 Task: Look for products from Essentia only.
Action: Mouse moved to (21, 104)
Screenshot: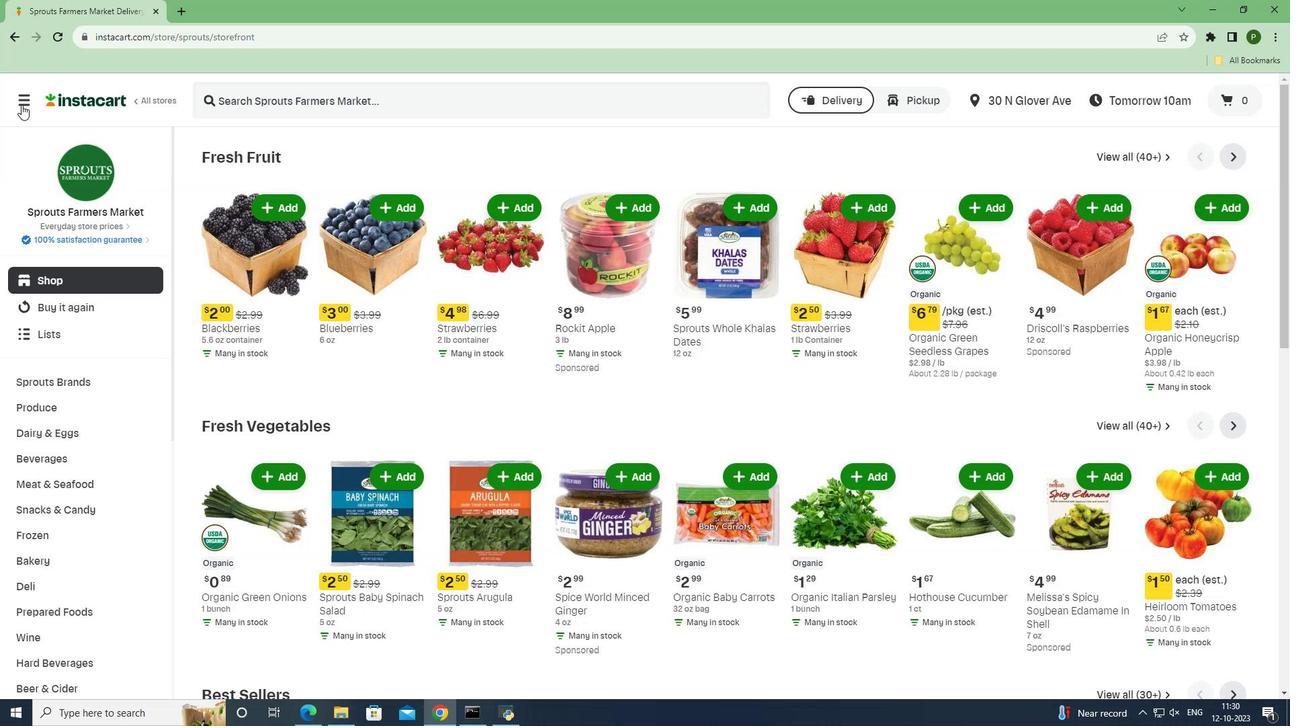 
Action: Mouse pressed left at (21, 104)
Screenshot: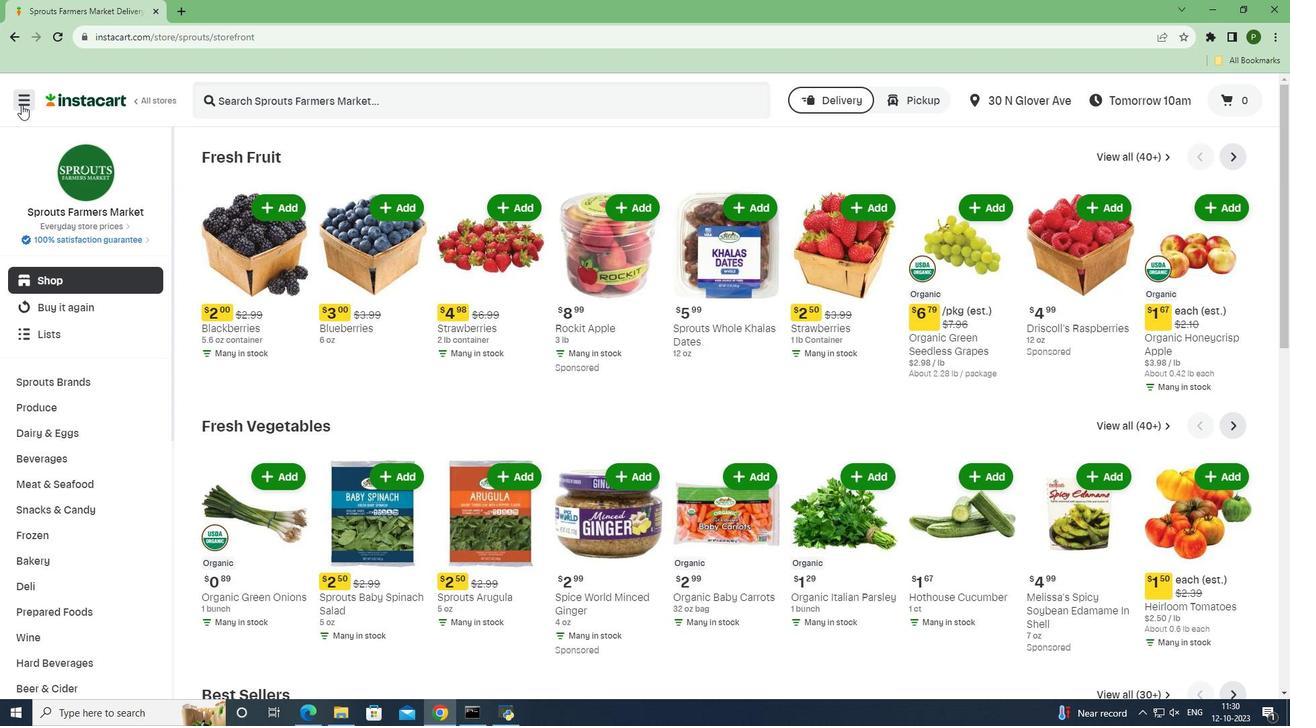 
Action: Mouse moved to (51, 353)
Screenshot: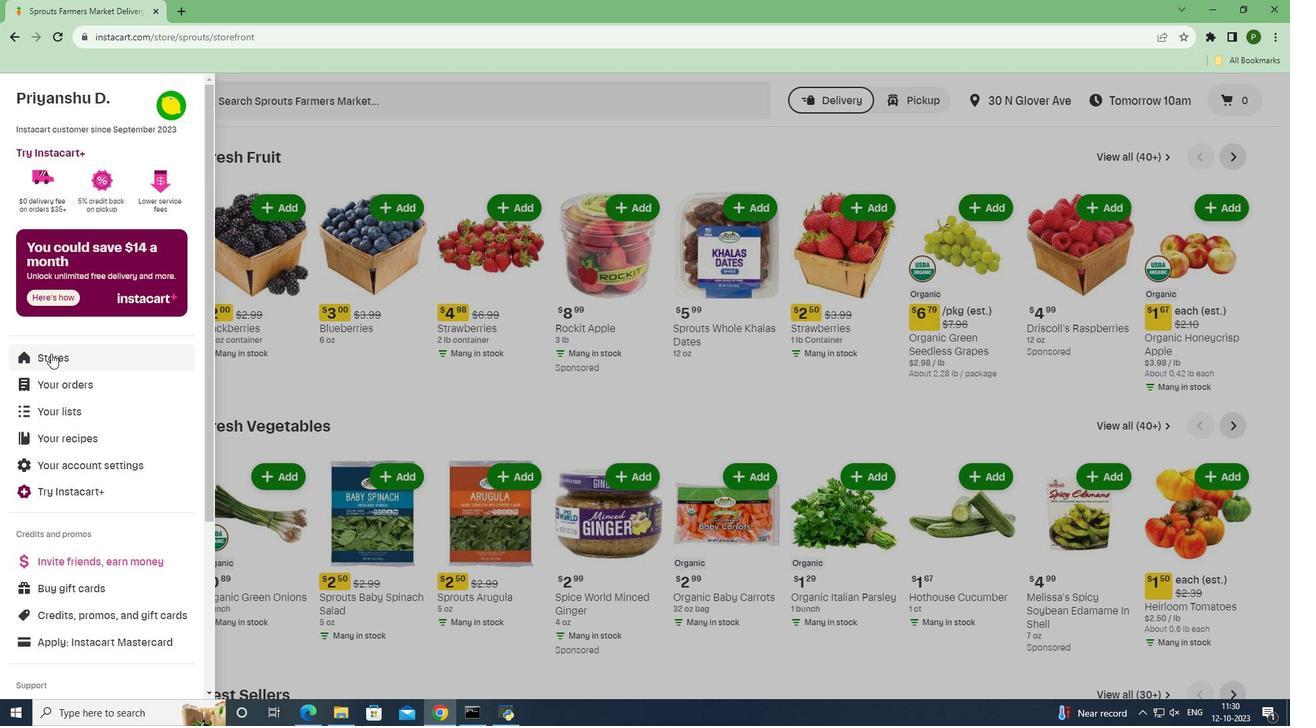 
Action: Mouse pressed left at (51, 353)
Screenshot: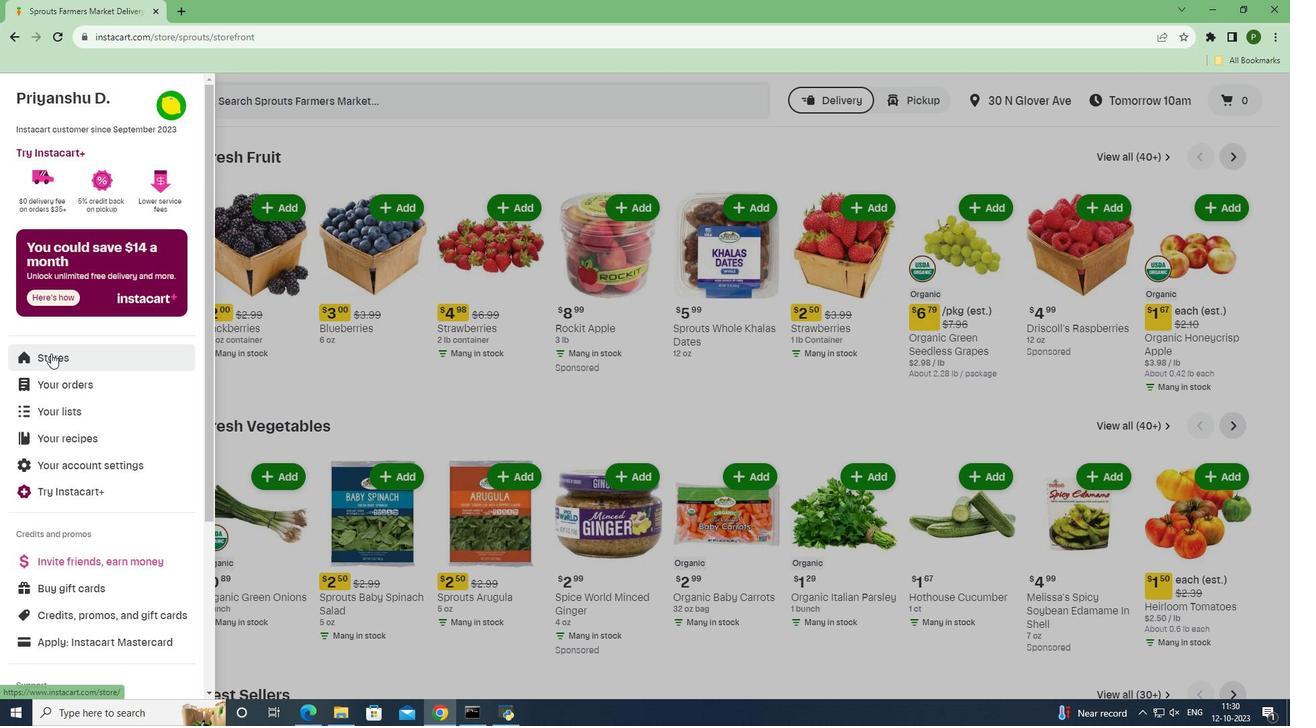 
Action: Mouse moved to (288, 153)
Screenshot: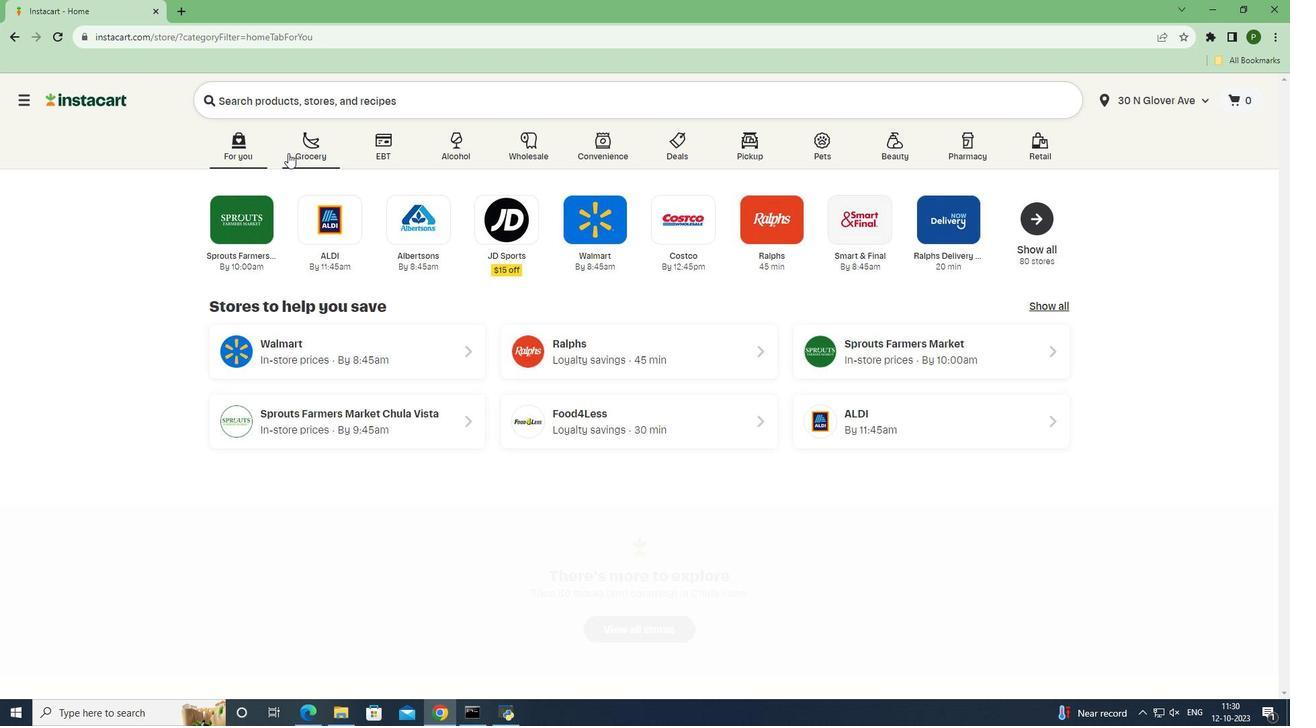 
Action: Mouse pressed left at (288, 153)
Screenshot: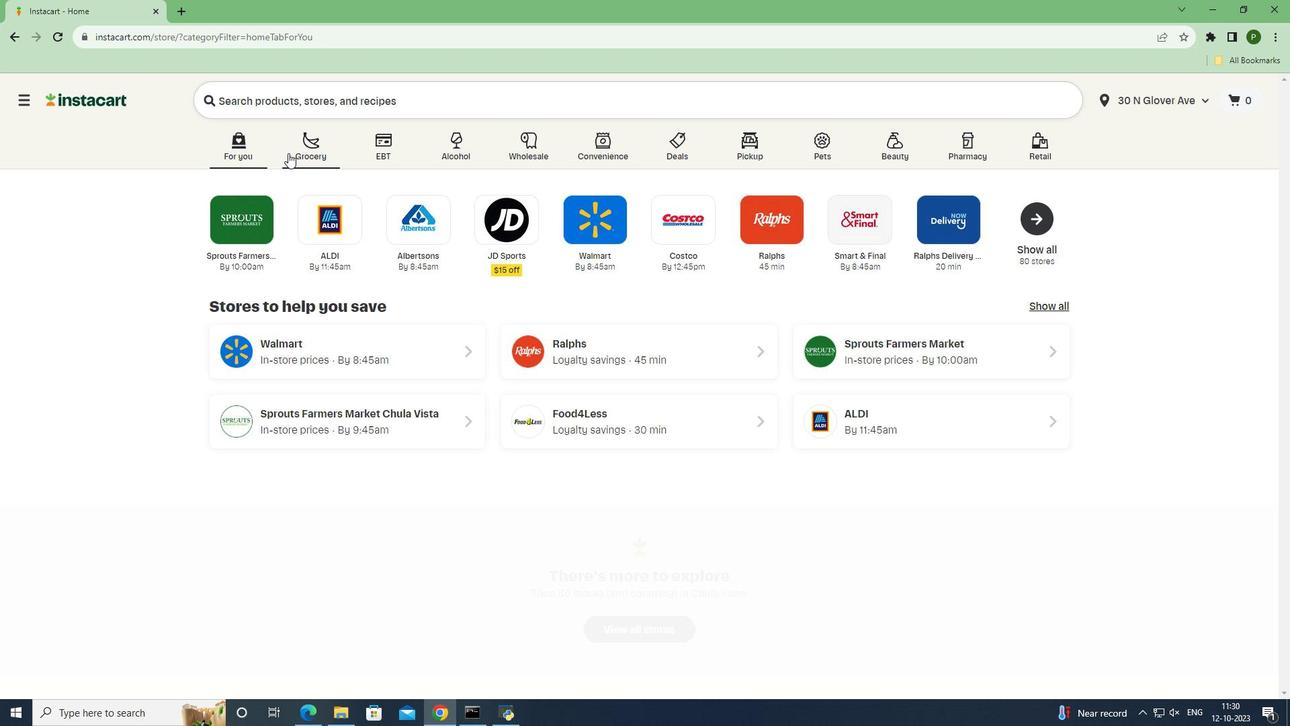 
Action: Mouse moved to (517, 311)
Screenshot: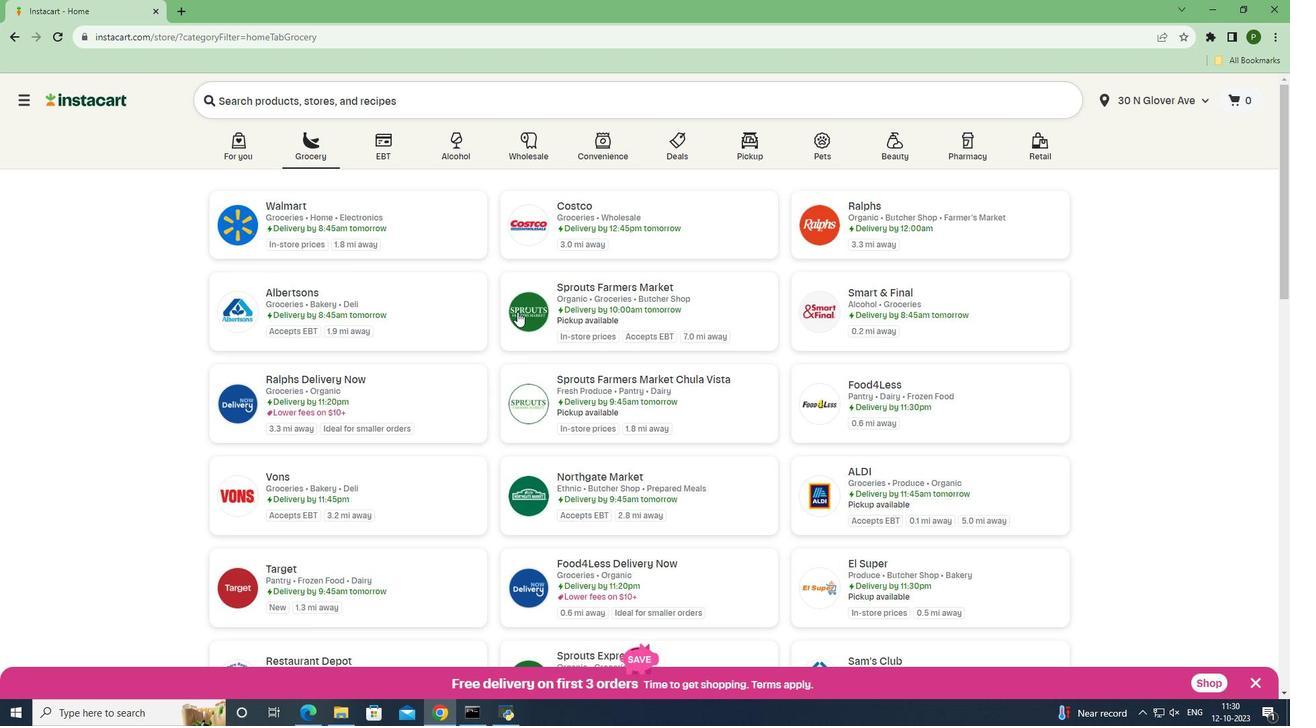 
Action: Mouse pressed left at (517, 311)
Screenshot: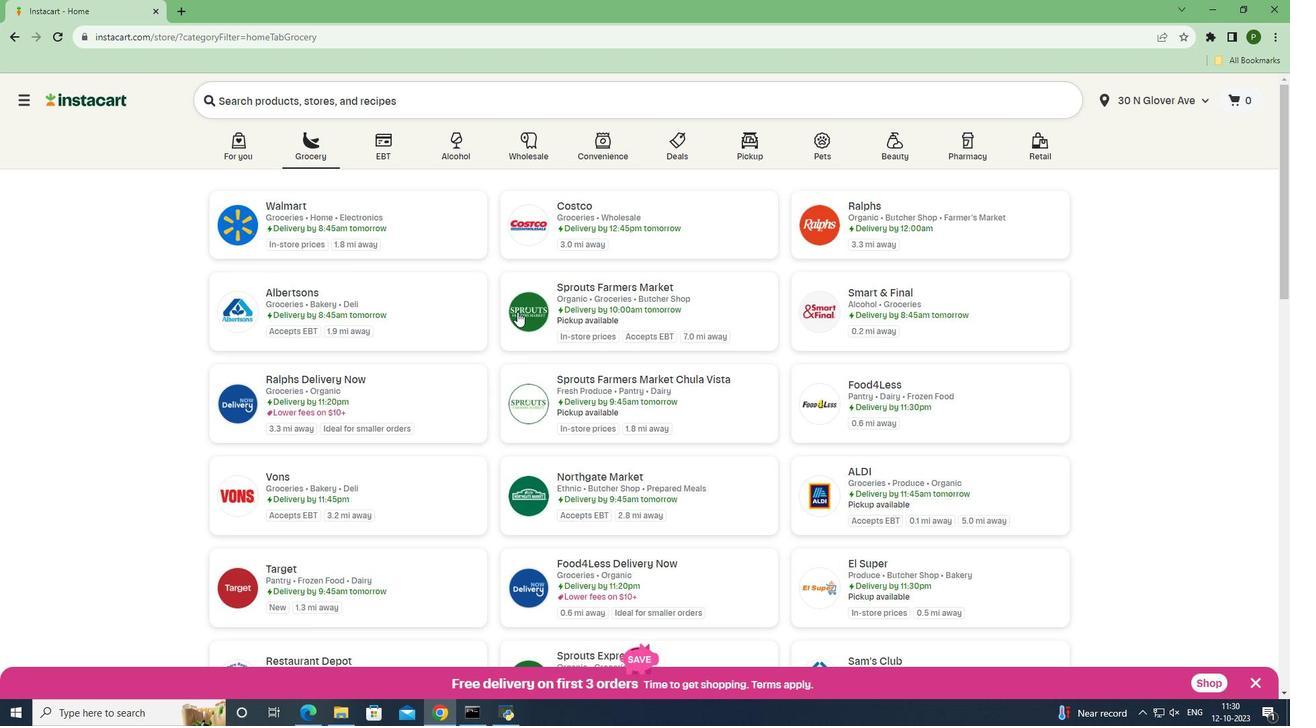 
Action: Mouse moved to (82, 461)
Screenshot: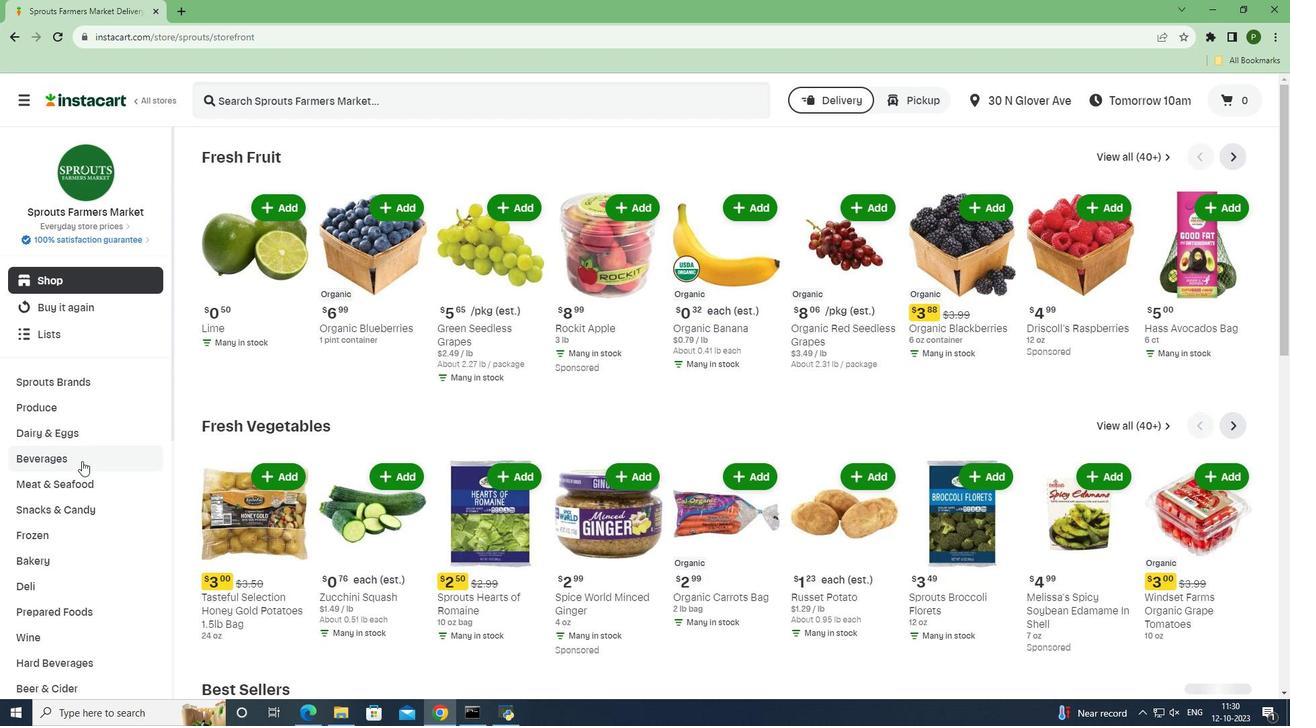
Action: Mouse pressed left at (82, 461)
Screenshot: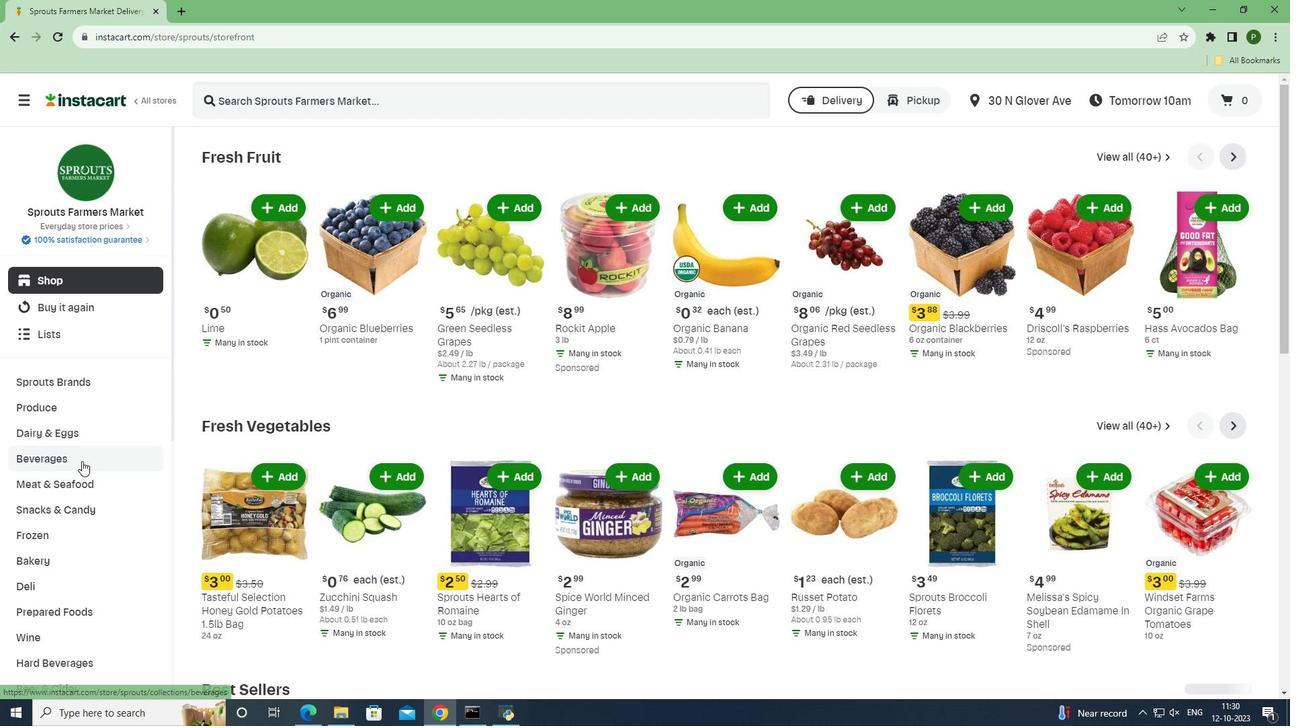 
Action: Mouse moved to (564, 194)
Screenshot: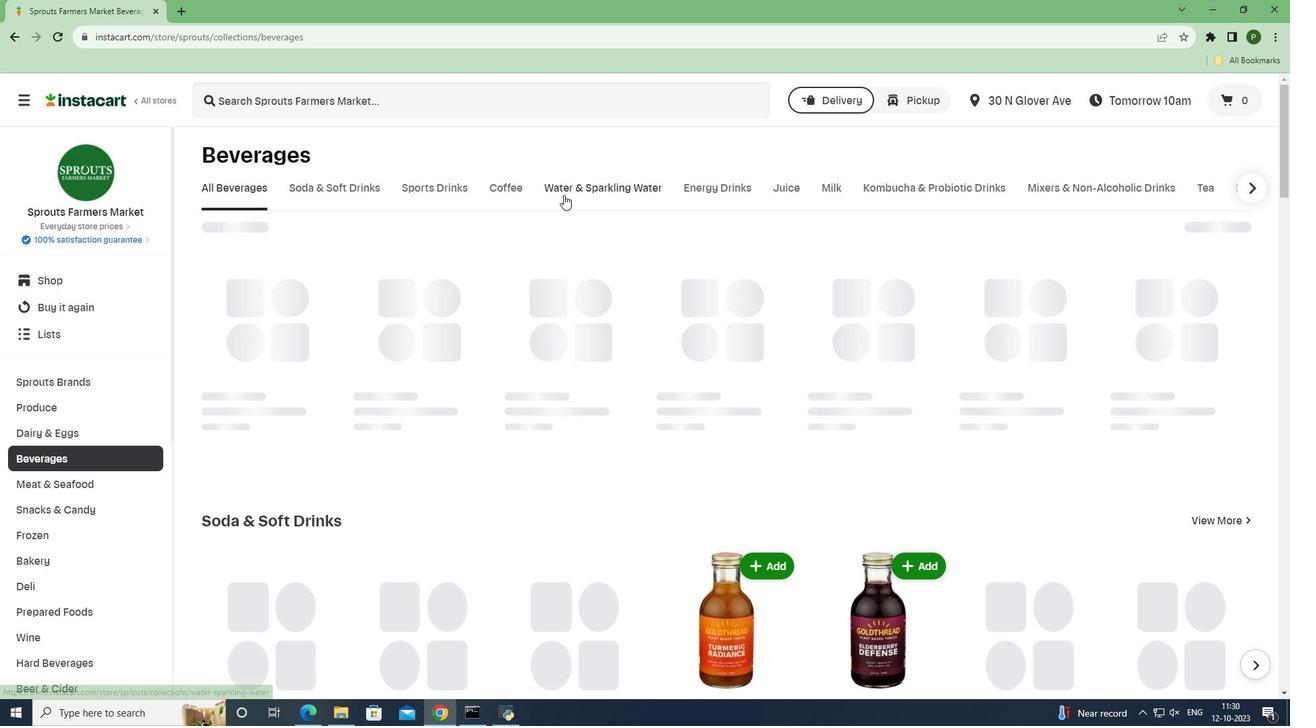 
Action: Mouse pressed left at (564, 194)
Screenshot: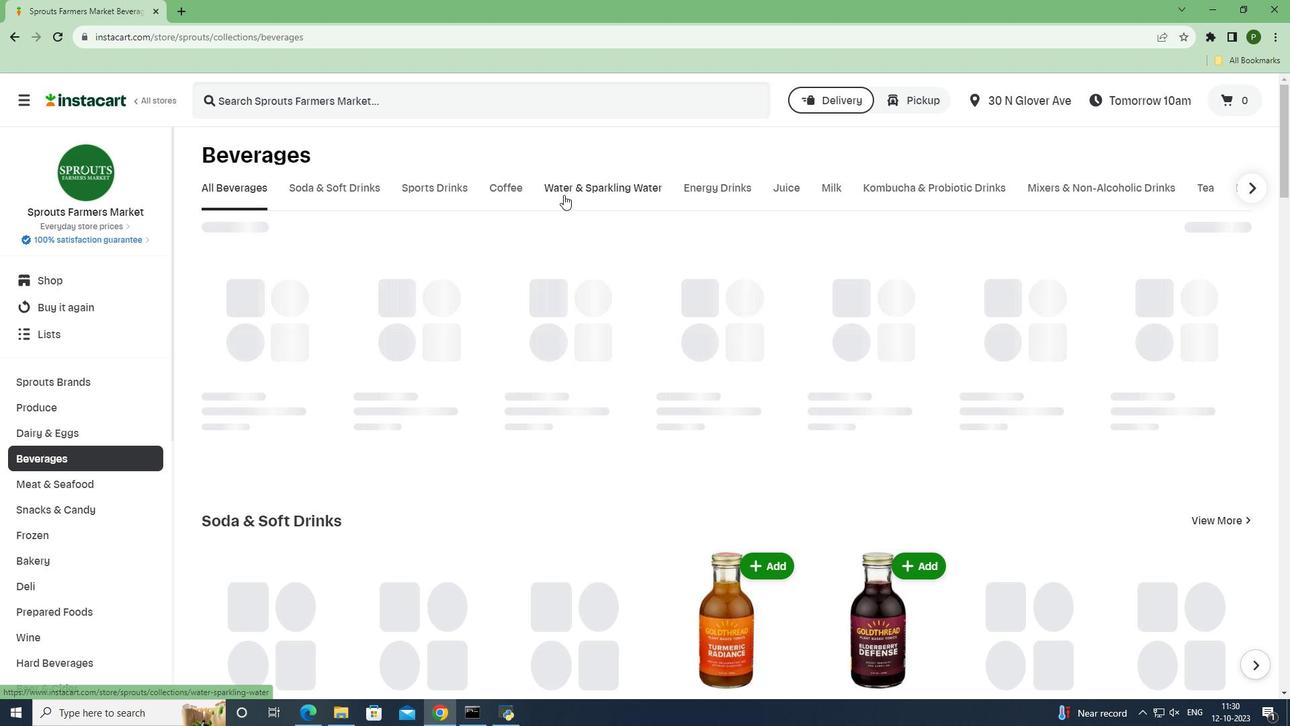 
Action: Mouse moved to (369, 297)
Screenshot: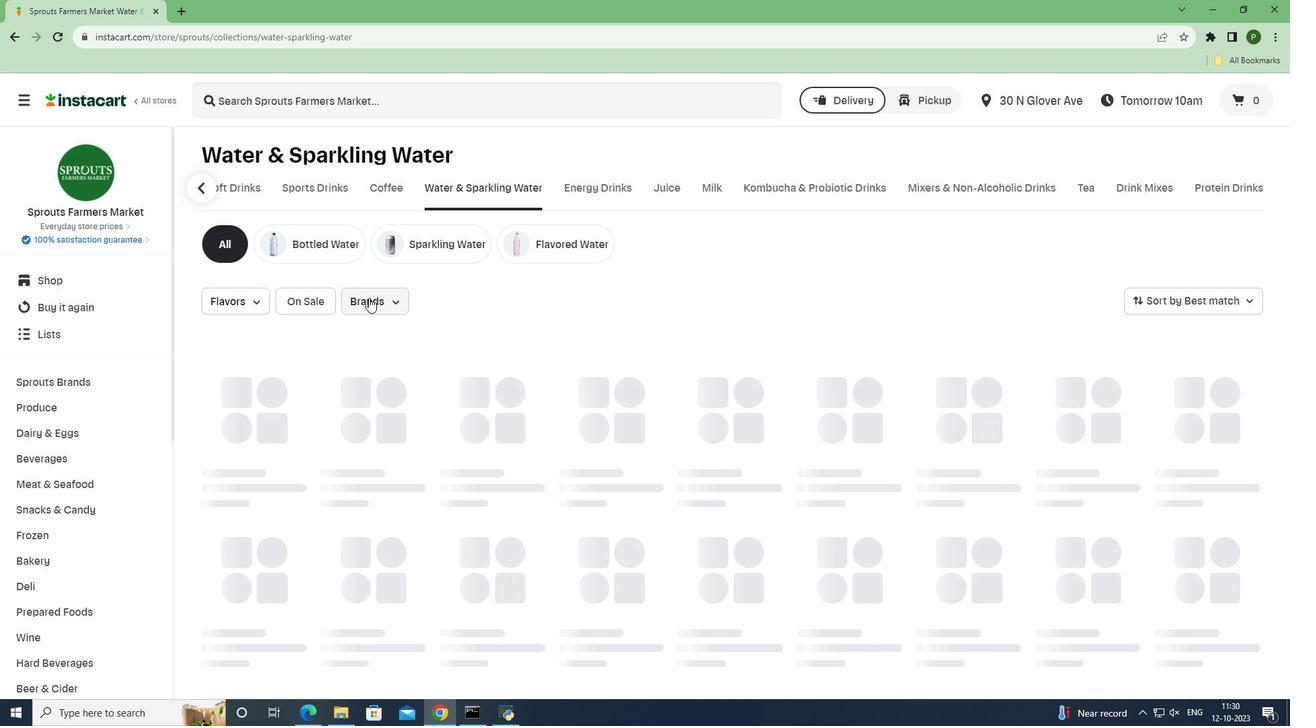 
Action: Mouse pressed left at (369, 297)
Screenshot: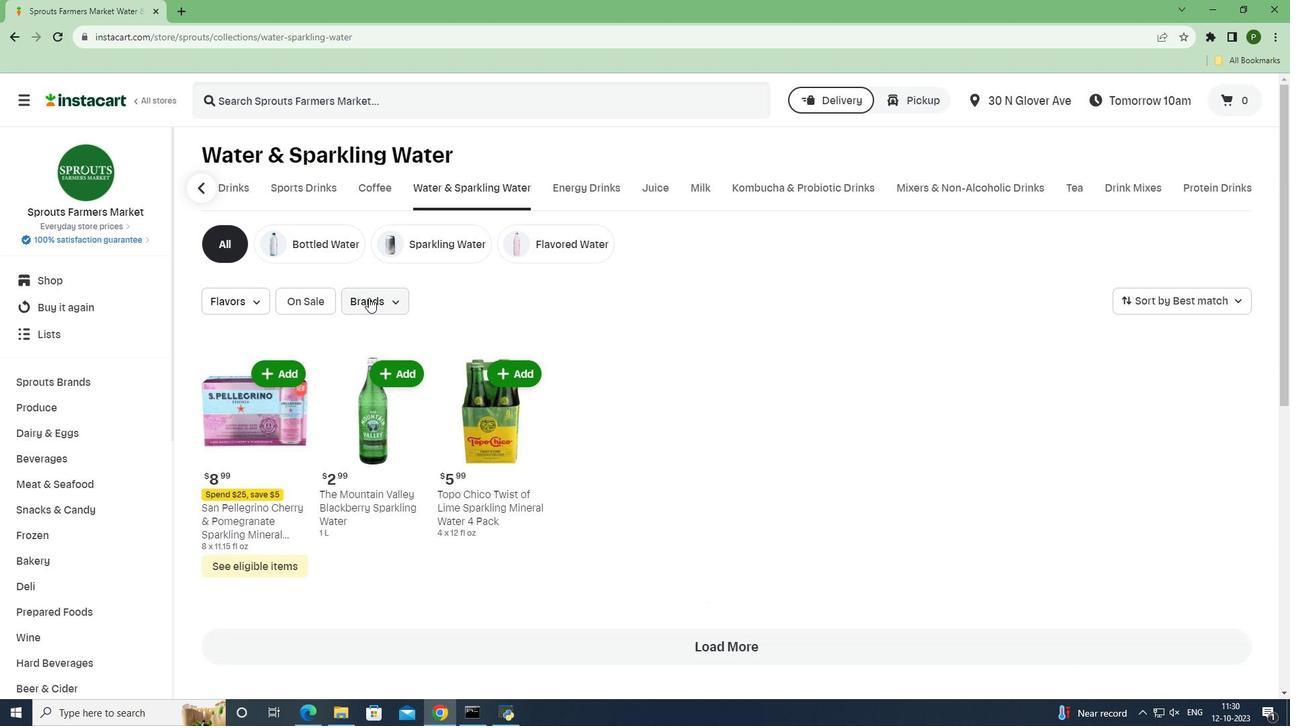 
Action: Mouse moved to (419, 431)
Screenshot: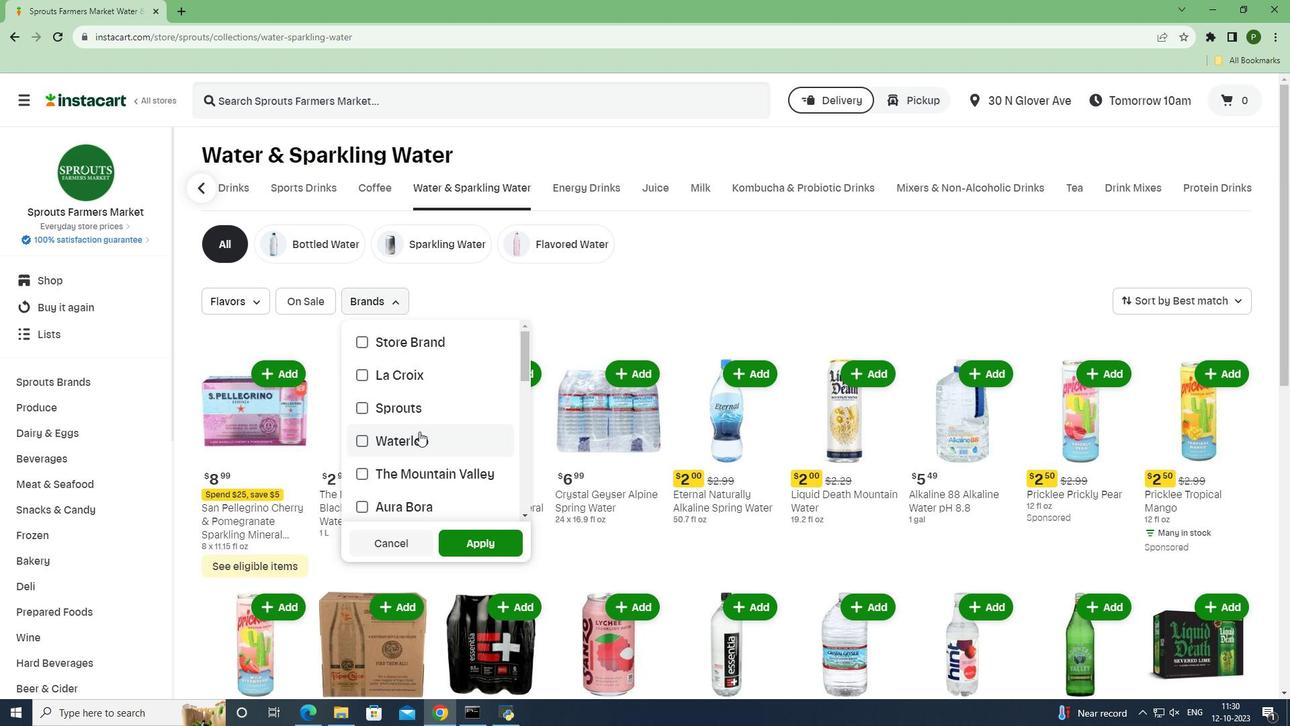 
Action: Mouse scrolled (419, 430) with delta (0, 0)
Screenshot: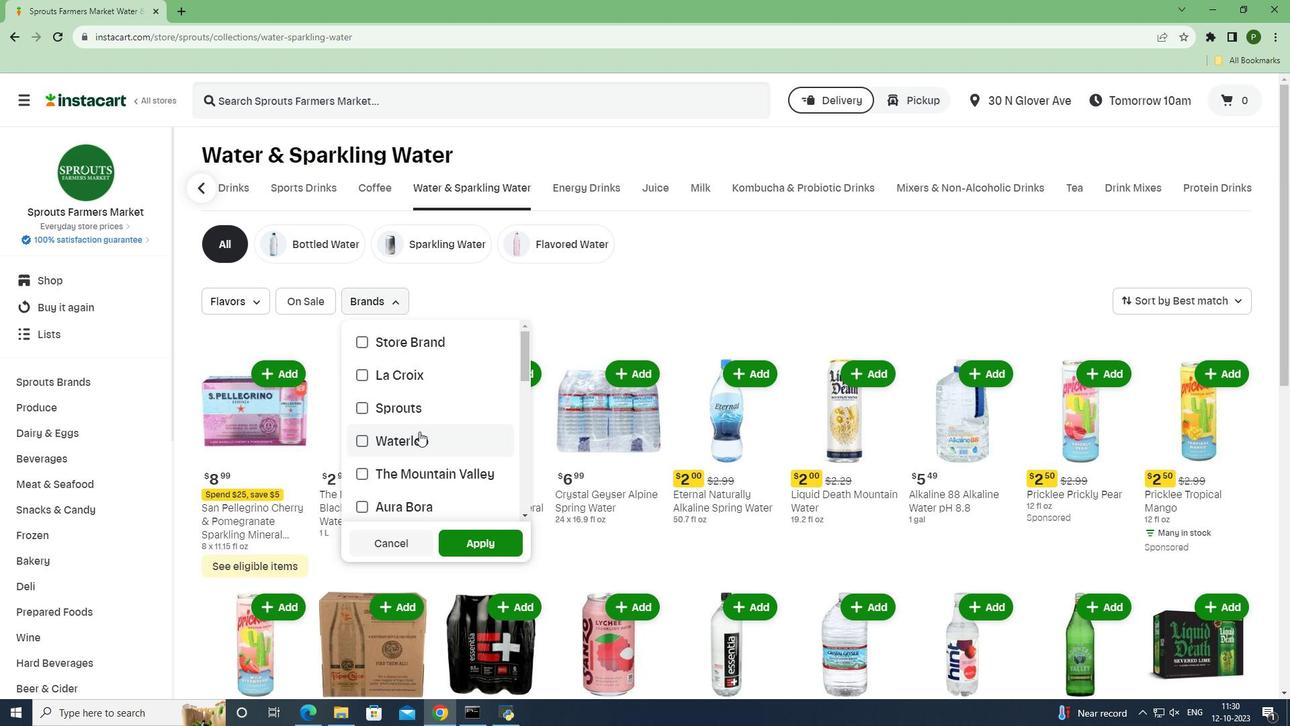 
Action: Mouse moved to (418, 431)
Screenshot: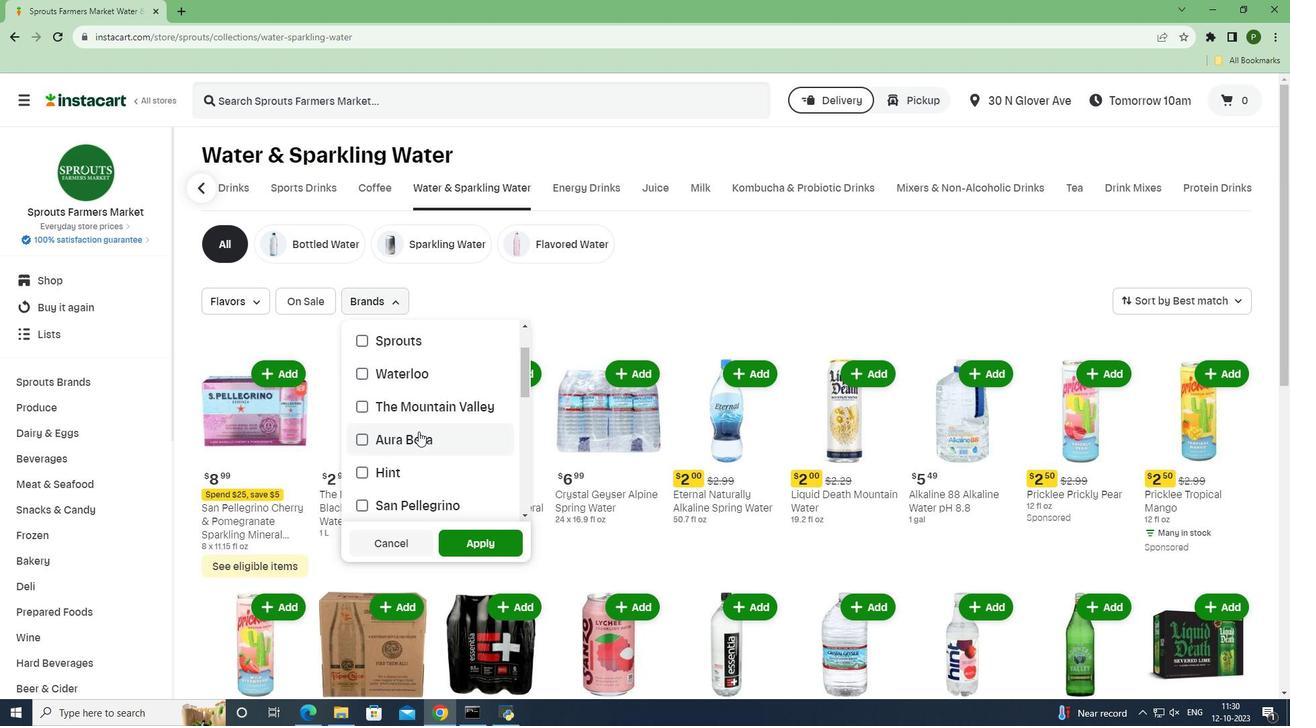 
Action: Mouse scrolled (418, 430) with delta (0, 0)
Screenshot: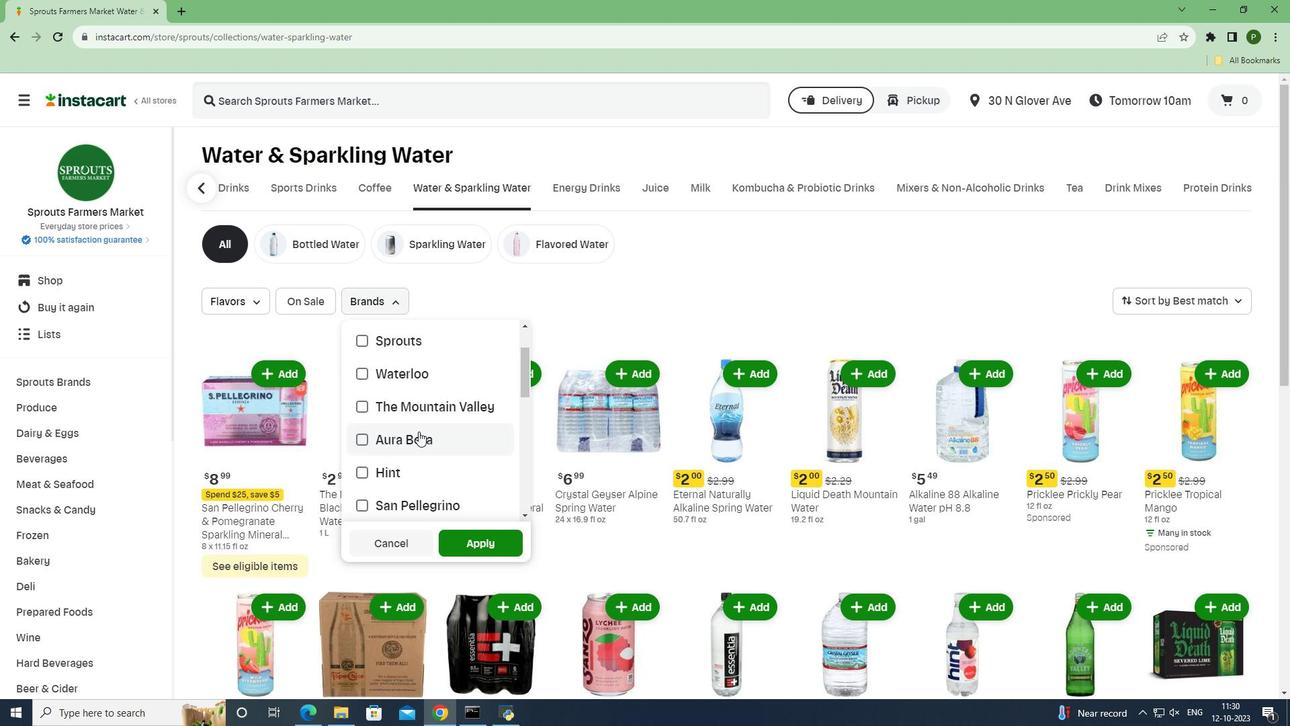
Action: Mouse moved to (416, 431)
Screenshot: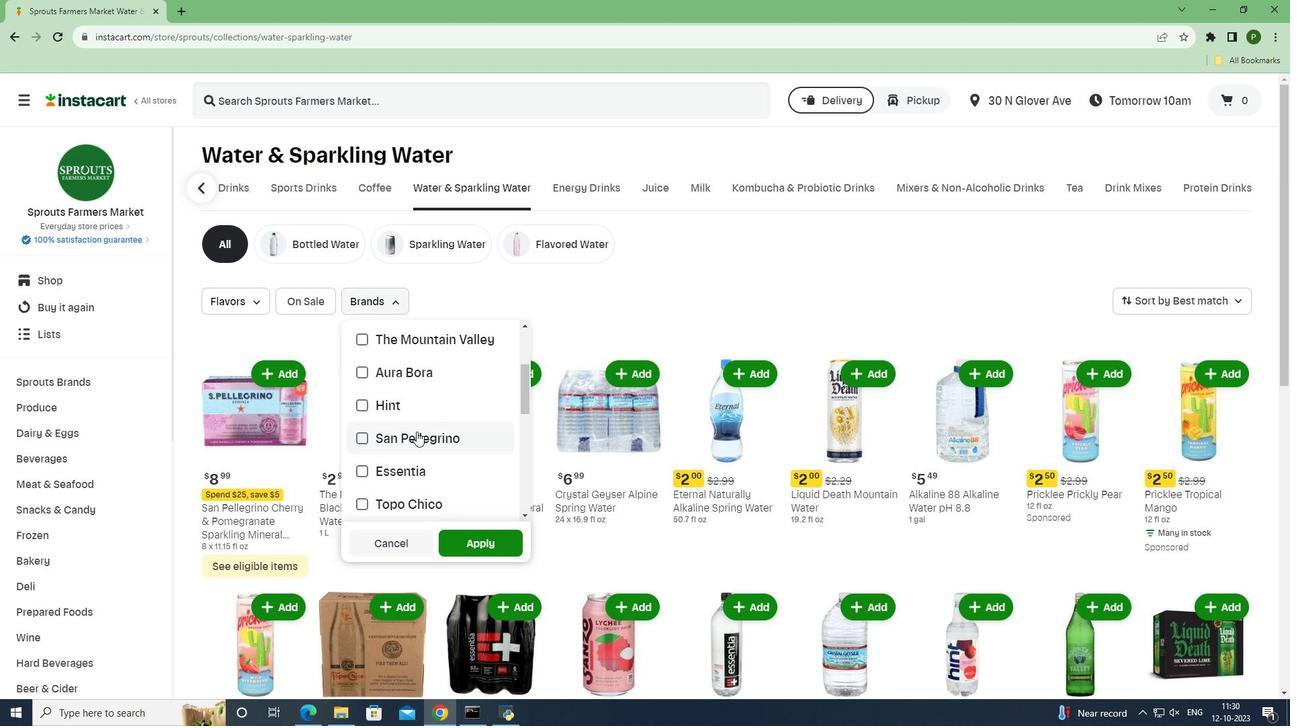 
Action: Mouse scrolled (416, 430) with delta (0, 0)
Screenshot: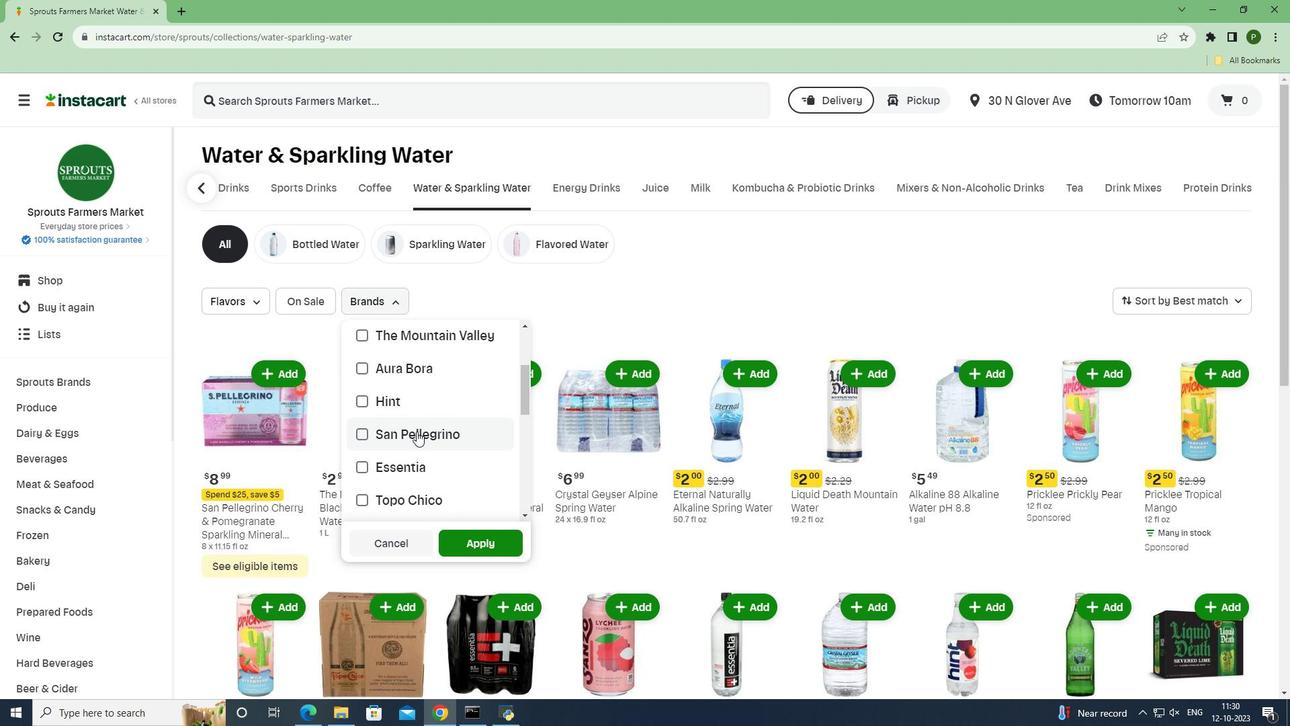 
Action: Mouse moved to (407, 405)
Screenshot: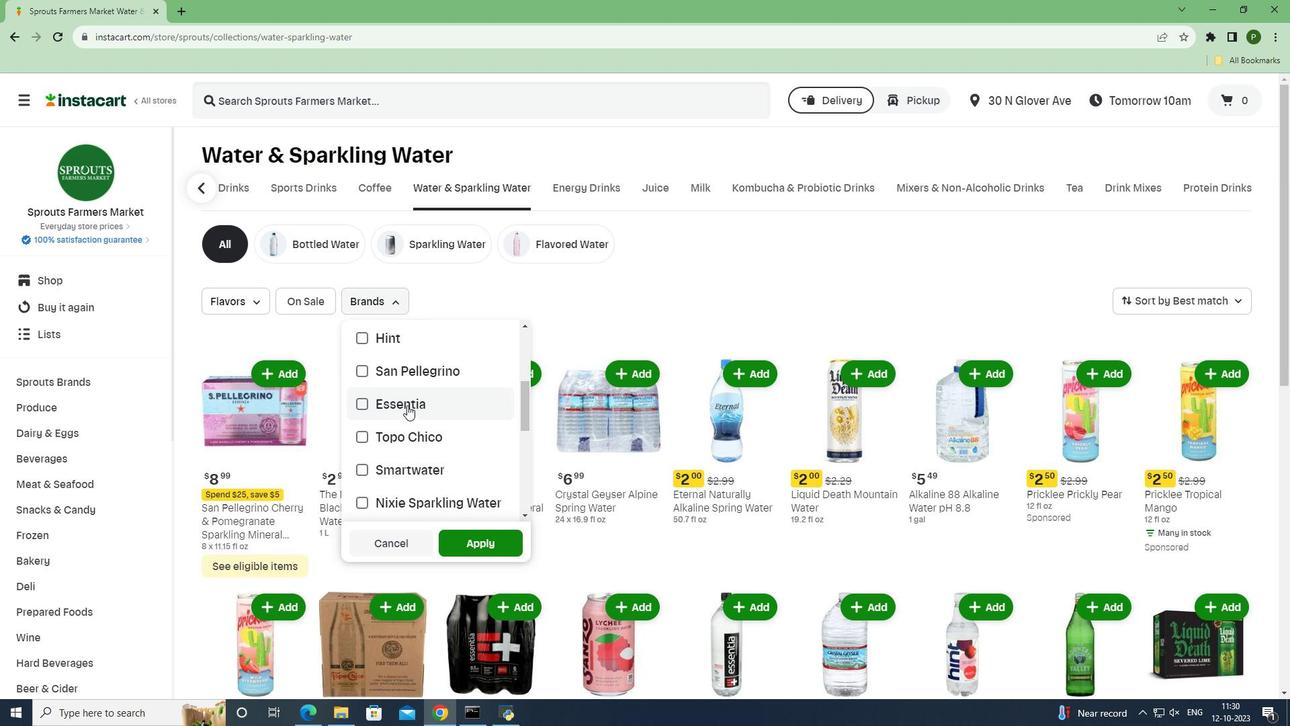 
Action: Mouse pressed left at (407, 405)
Screenshot: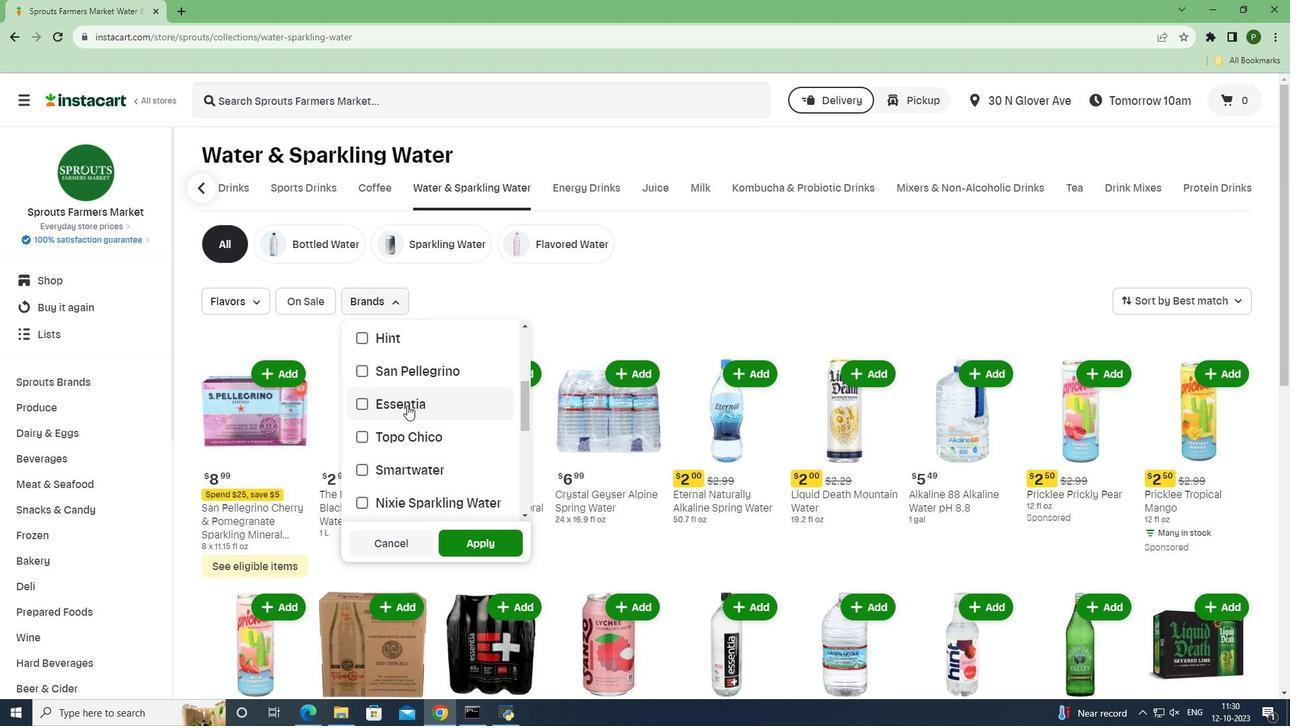 
Action: Mouse moved to (465, 540)
Screenshot: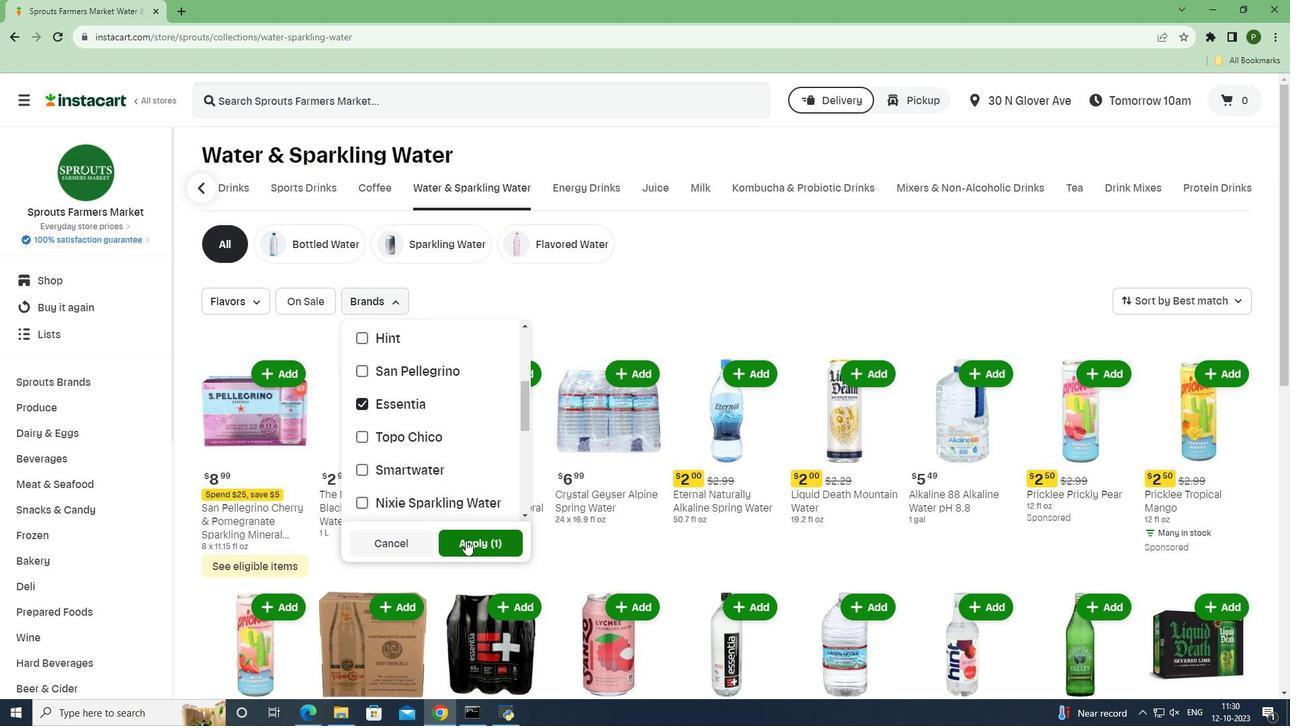 
Action: Mouse pressed left at (465, 540)
Screenshot: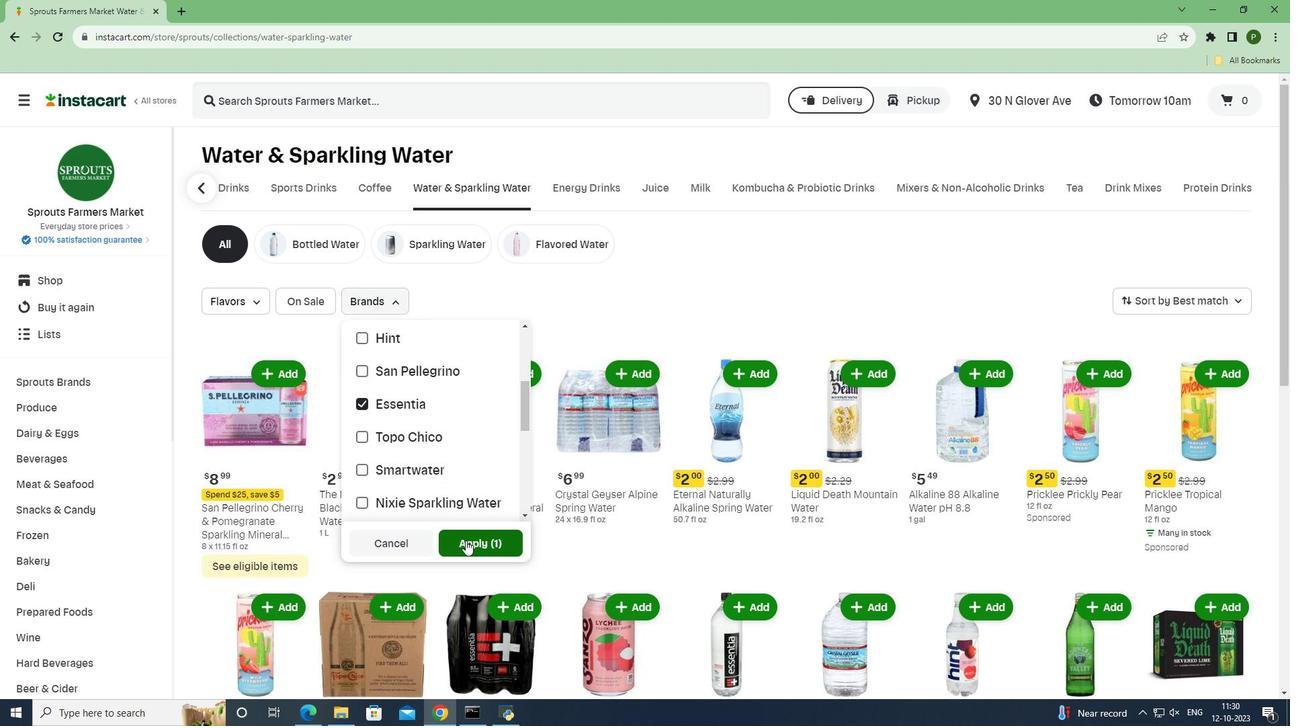 
Action: Mouse moved to (634, 565)
Screenshot: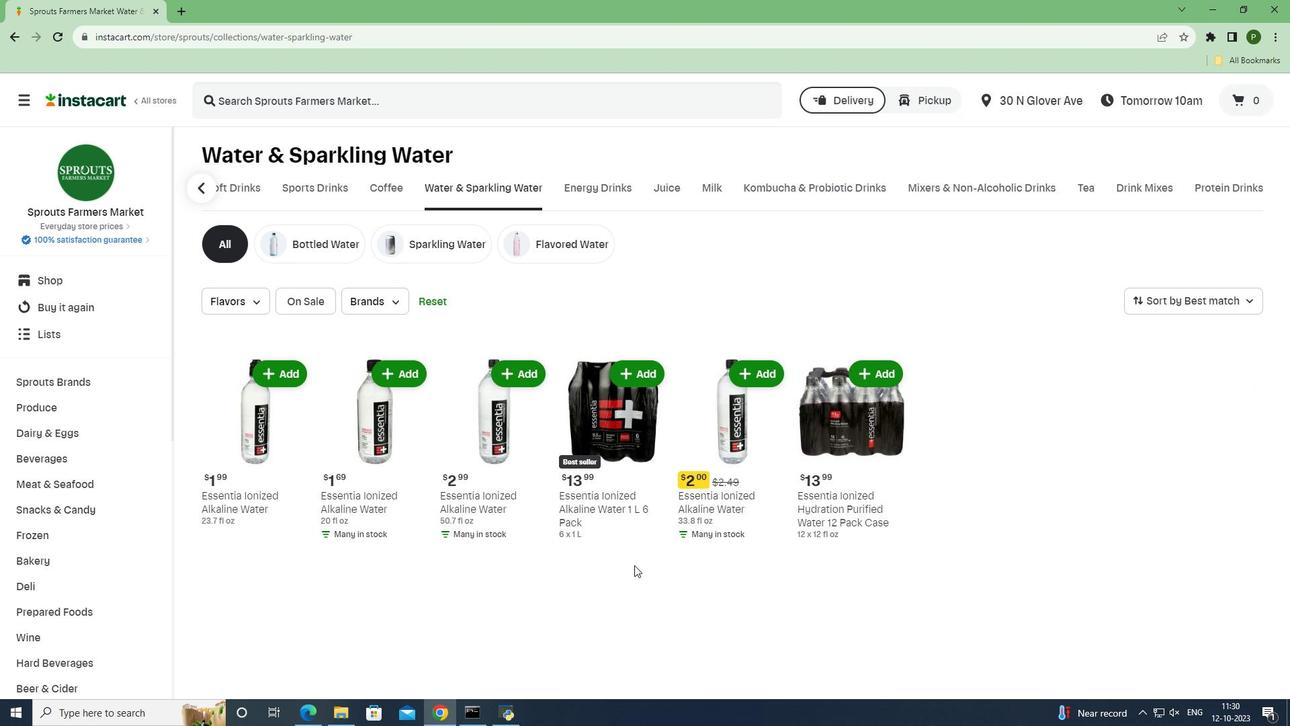 
